 Task: Add Mrm Dhea 50 Mg to the cart.
Action: Mouse moved to (247, 111)
Screenshot: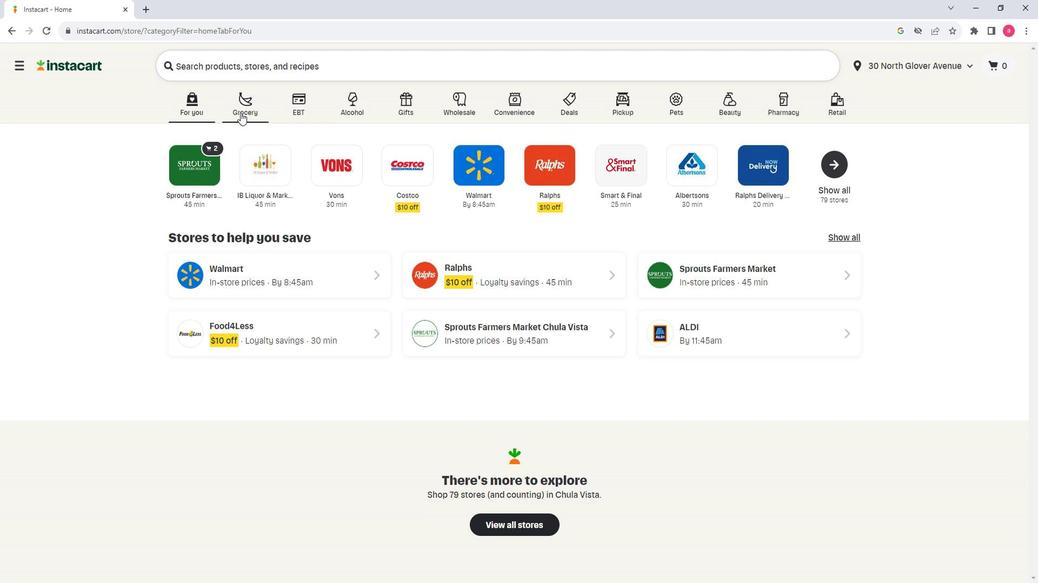 
Action: Mouse pressed left at (247, 111)
Screenshot: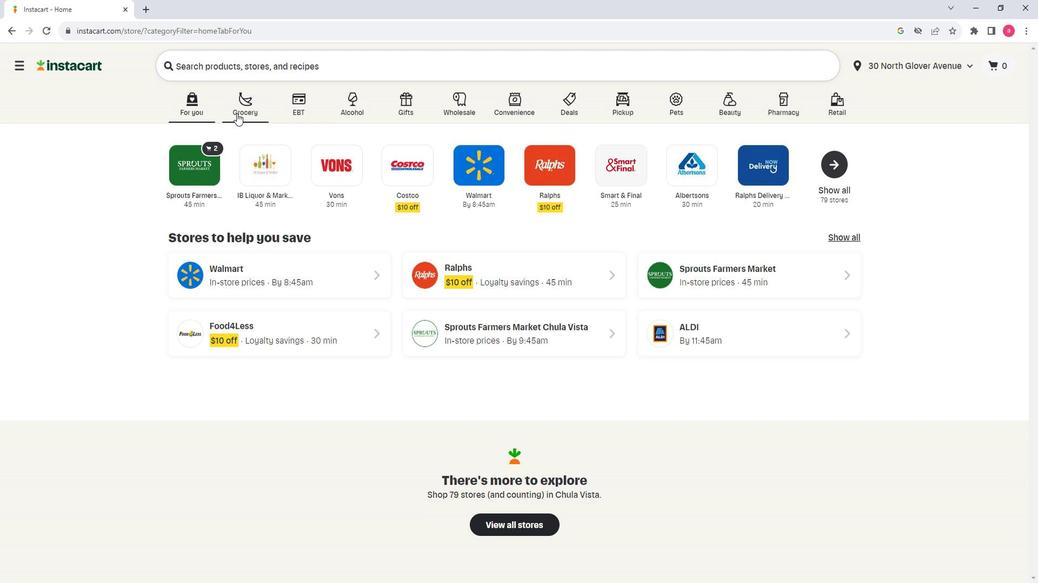 
Action: Mouse moved to (347, 286)
Screenshot: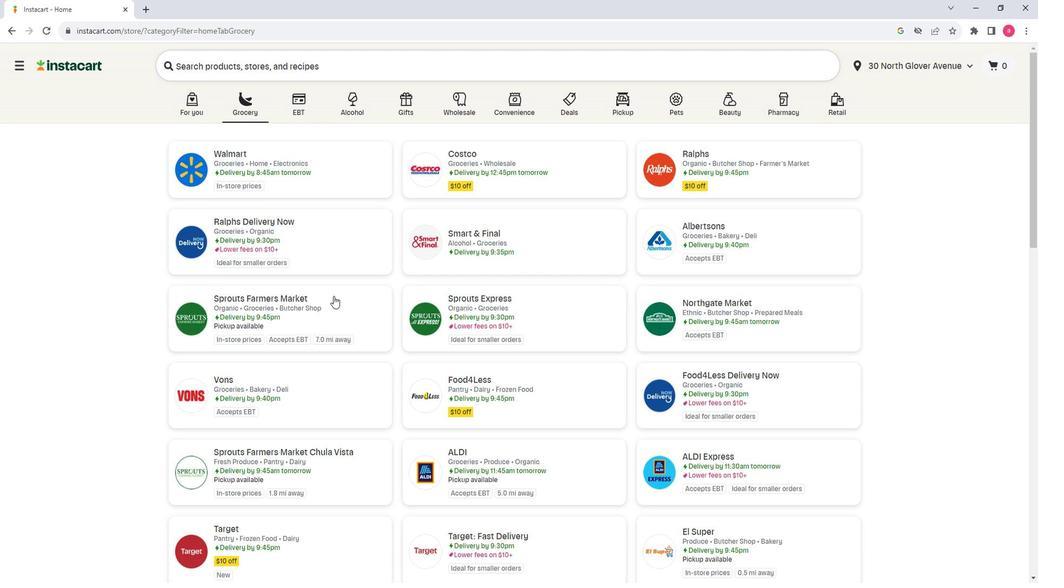 
Action: Mouse pressed left at (347, 286)
Screenshot: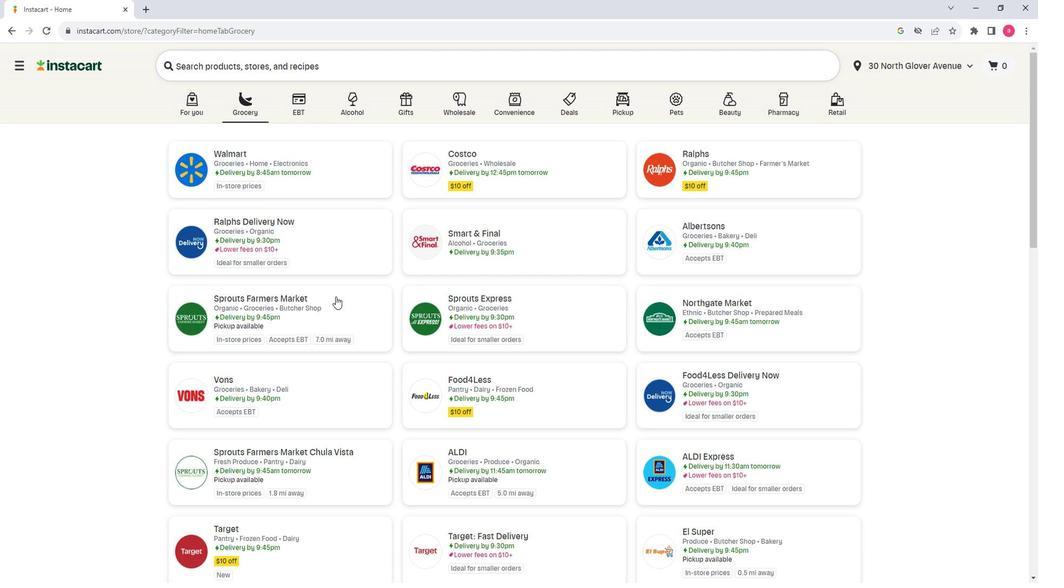 
Action: Mouse moved to (101, 284)
Screenshot: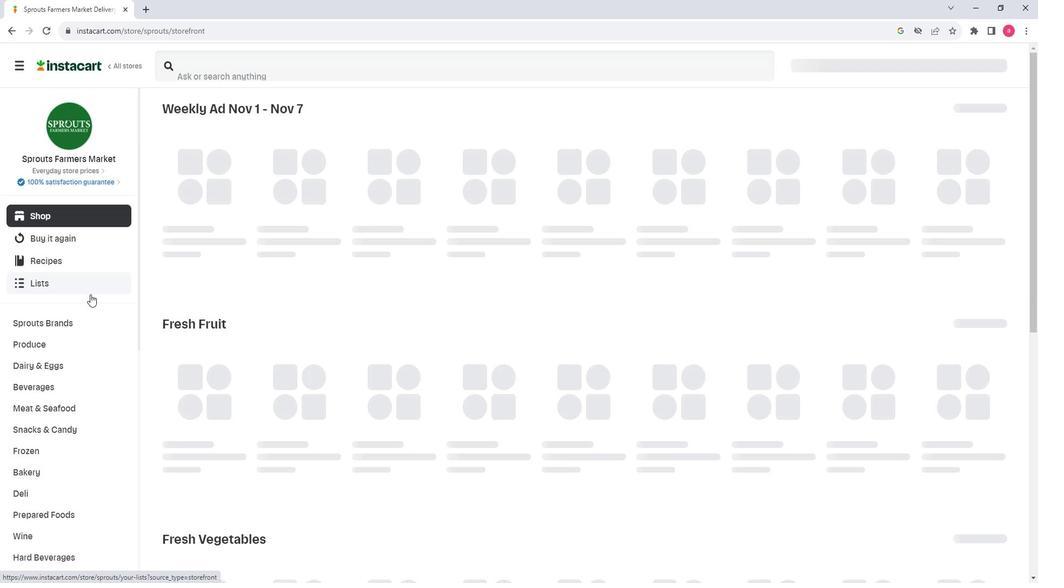 
Action: Mouse scrolled (101, 284) with delta (0, 0)
Screenshot: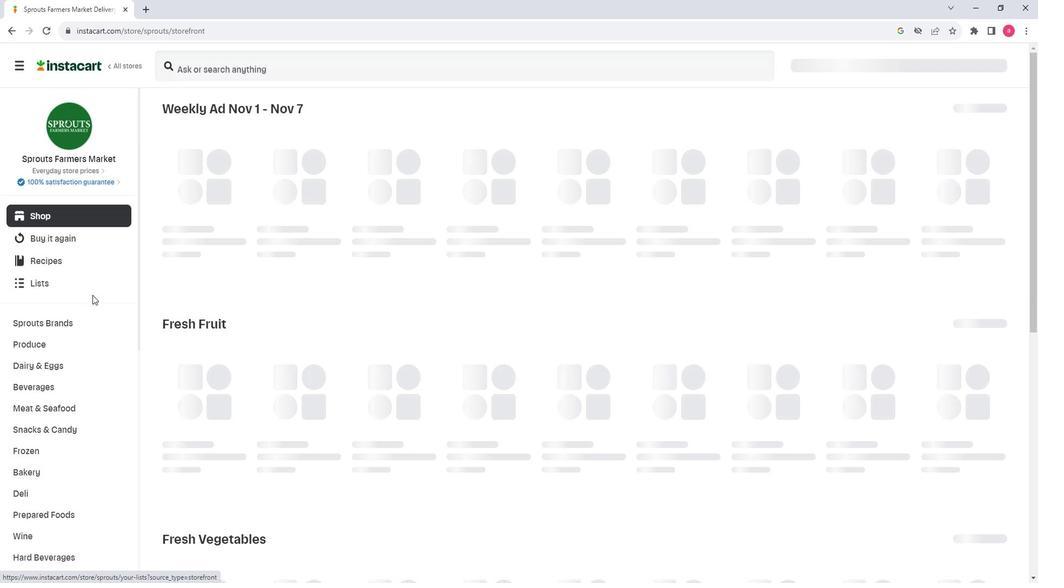 
Action: Mouse scrolled (101, 284) with delta (0, 0)
Screenshot: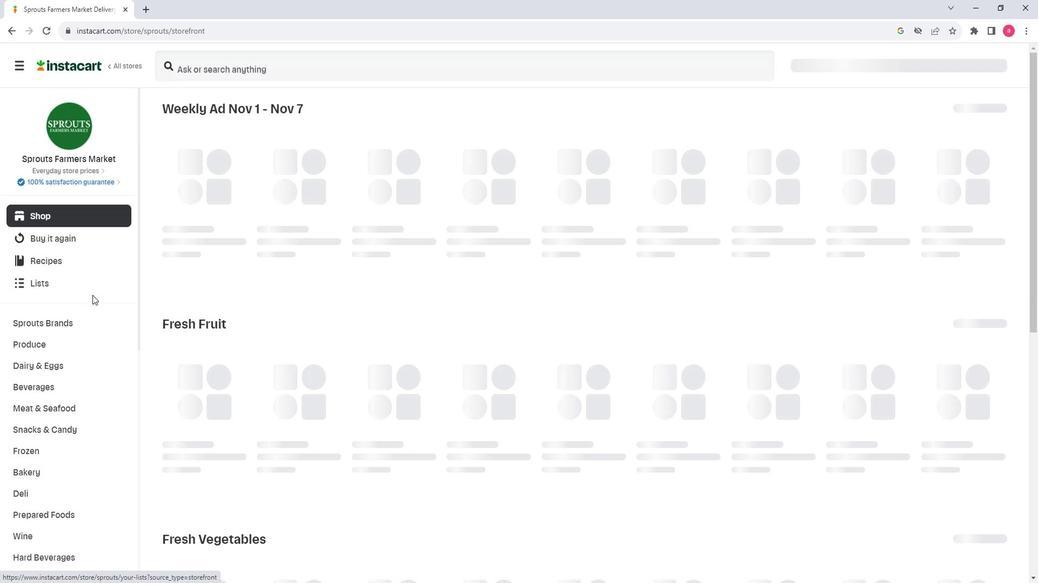 
Action: Mouse scrolled (101, 284) with delta (0, 0)
Screenshot: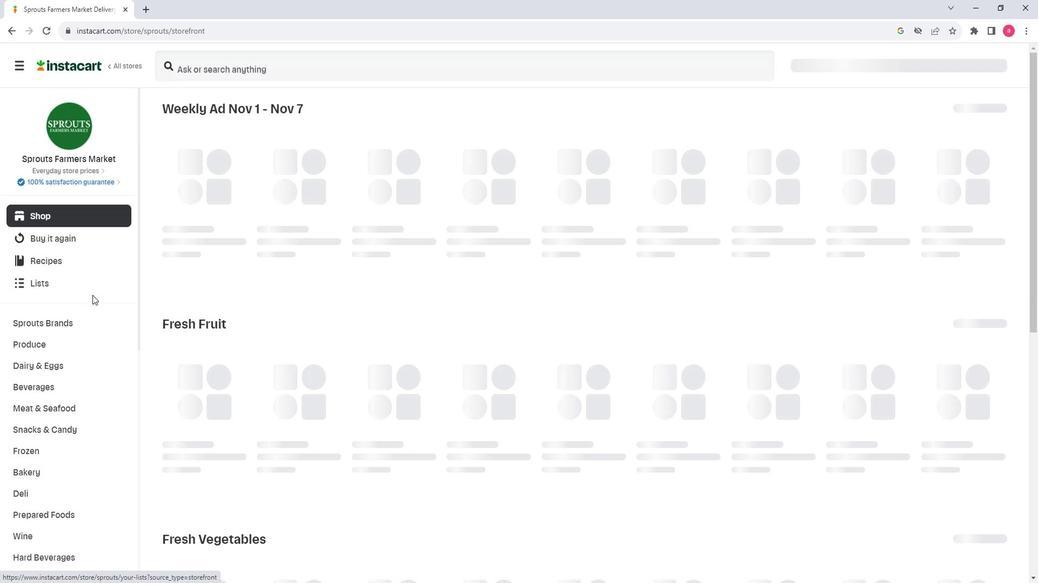 
Action: Mouse scrolled (101, 284) with delta (0, 0)
Screenshot: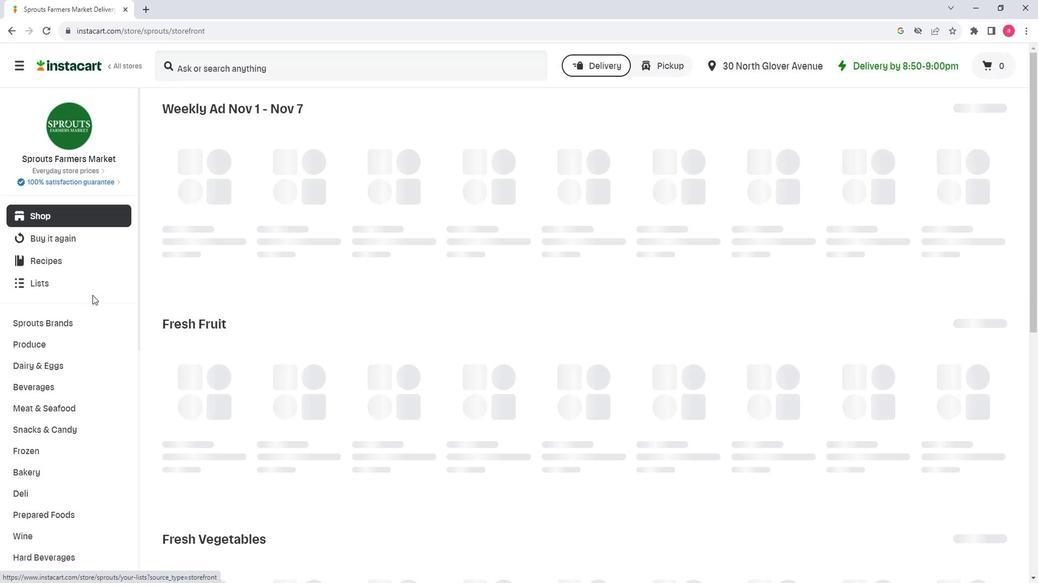
Action: Mouse moved to (100, 395)
Screenshot: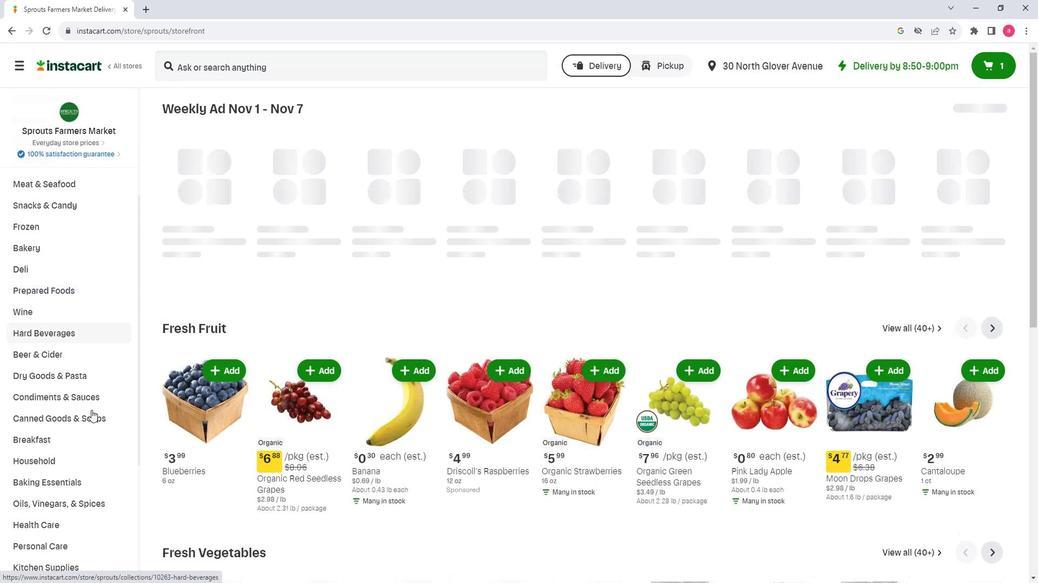 
Action: Mouse scrolled (100, 394) with delta (0, 0)
Screenshot: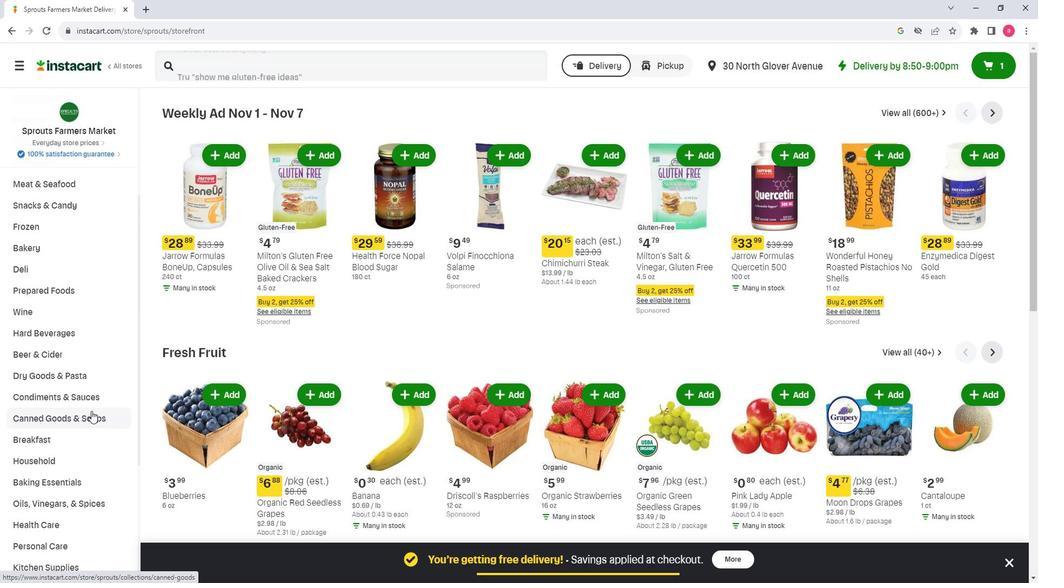 
Action: Mouse moved to (67, 408)
Screenshot: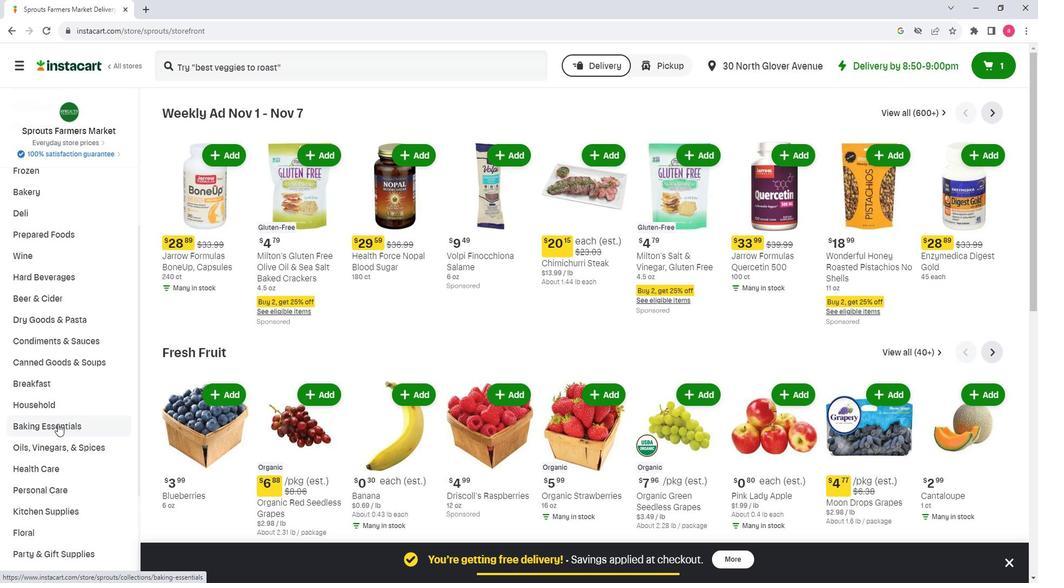 
Action: Mouse scrolled (67, 408) with delta (0, 0)
Screenshot: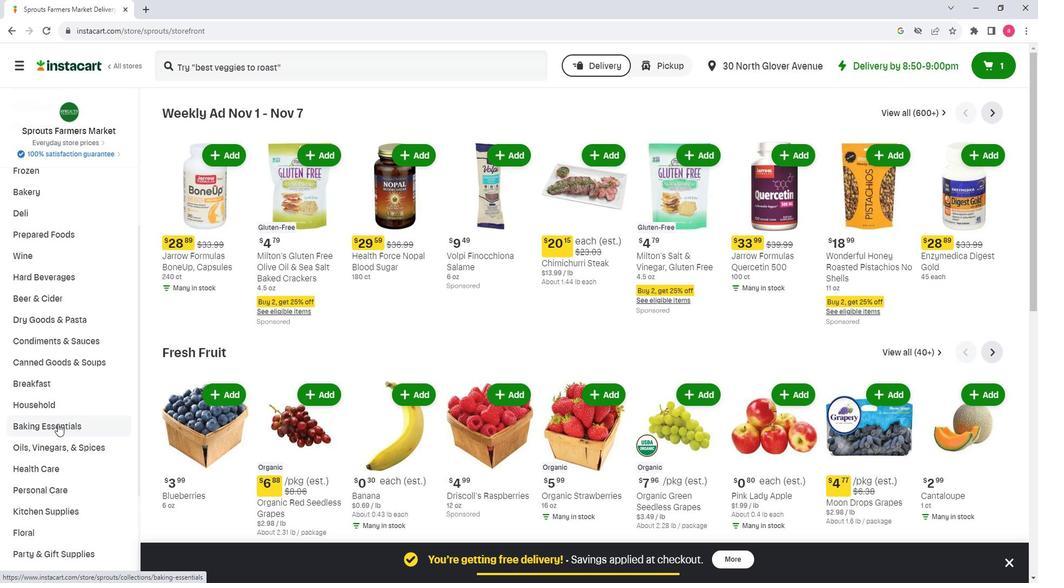 
Action: Mouse moved to (64, 398)
Screenshot: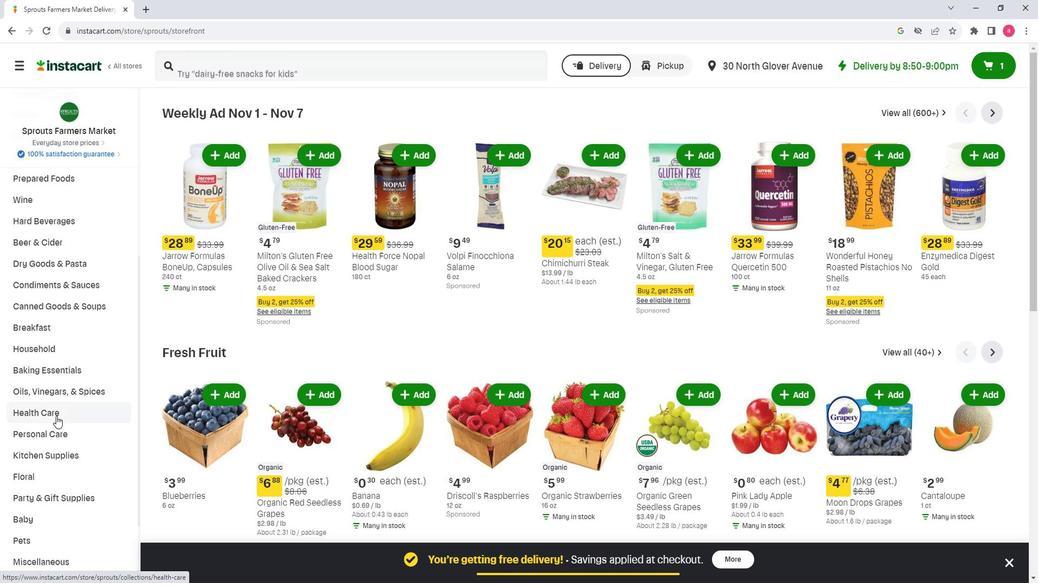 
Action: Mouse pressed left at (64, 398)
Screenshot: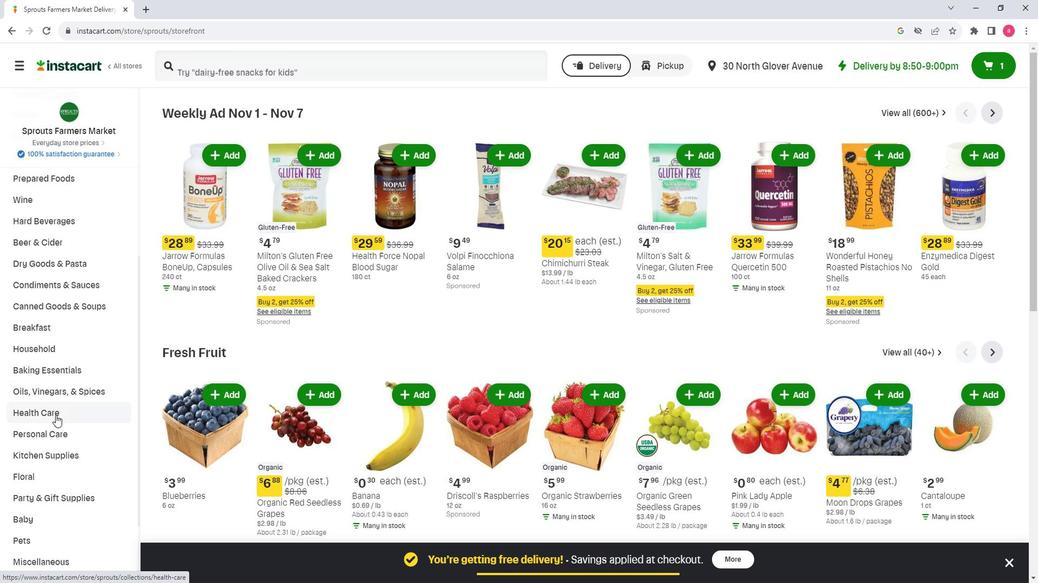 
Action: Mouse moved to (776, 128)
Screenshot: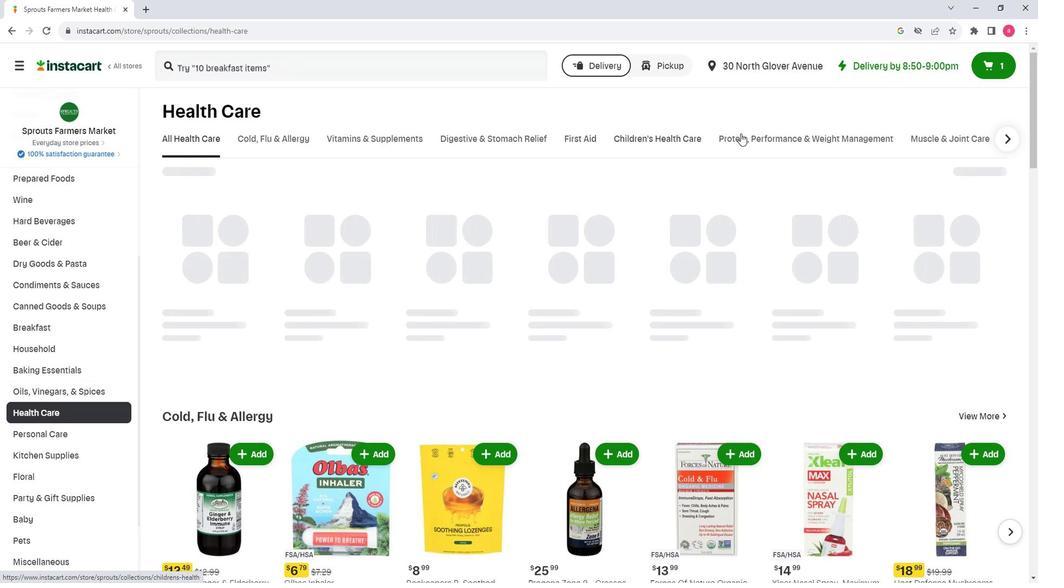 
Action: Mouse pressed left at (776, 128)
Screenshot: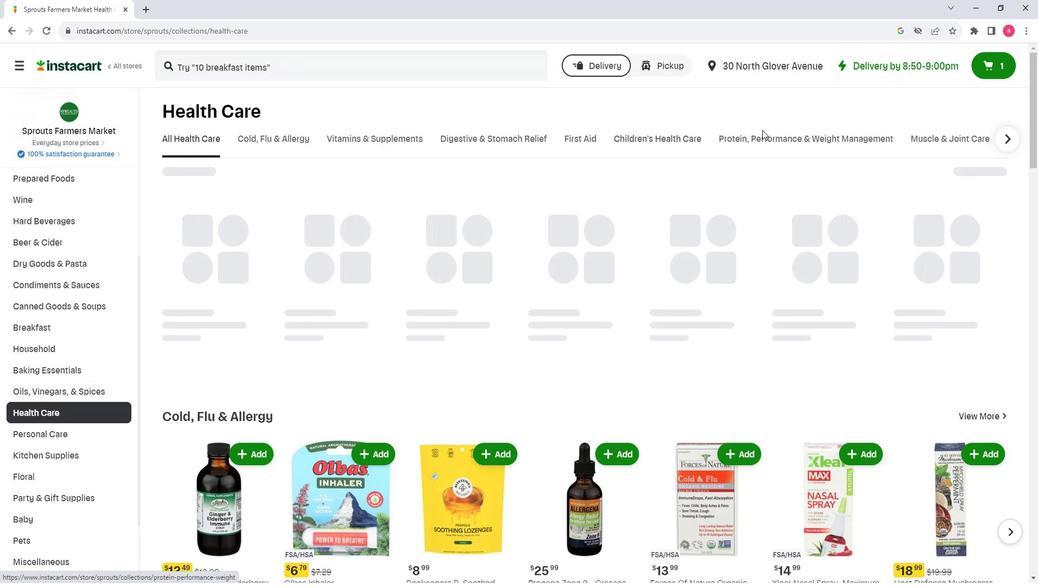 
Action: Mouse moved to (792, 134)
Screenshot: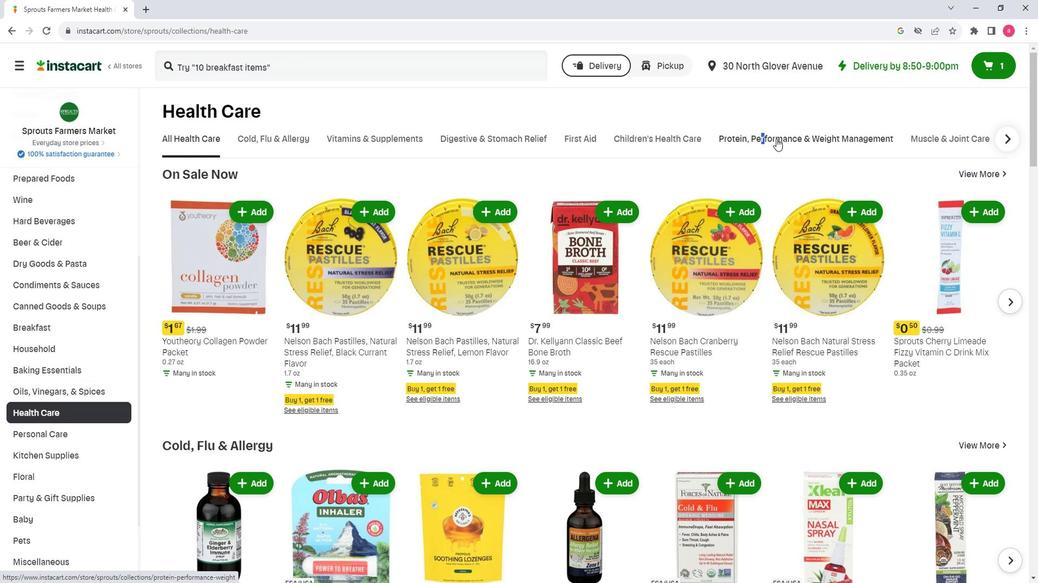 
Action: Mouse pressed left at (792, 134)
Screenshot: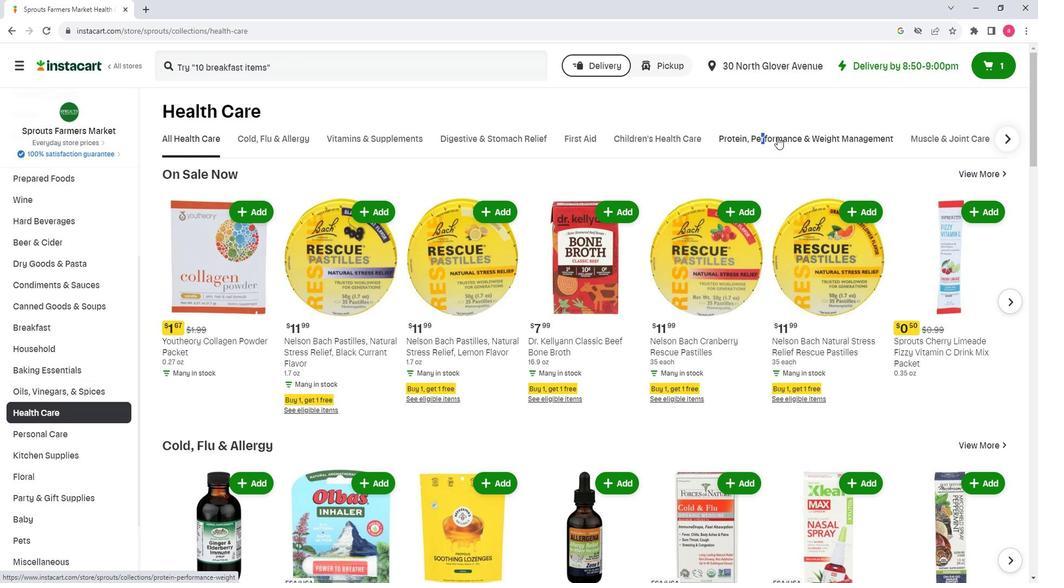 
Action: Mouse moved to (394, 181)
Screenshot: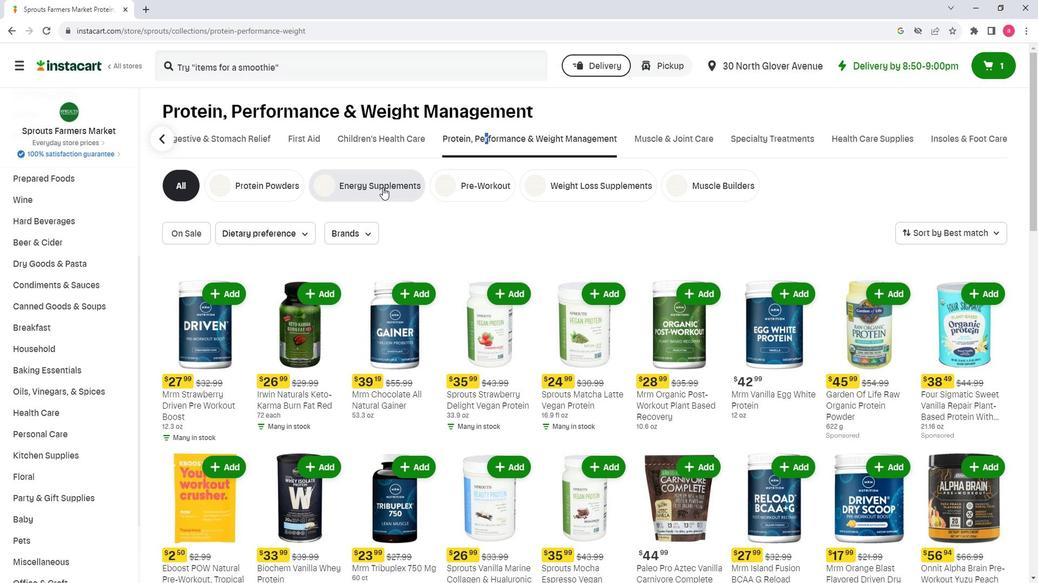 
Action: Mouse pressed left at (394, 181)
Screenshot: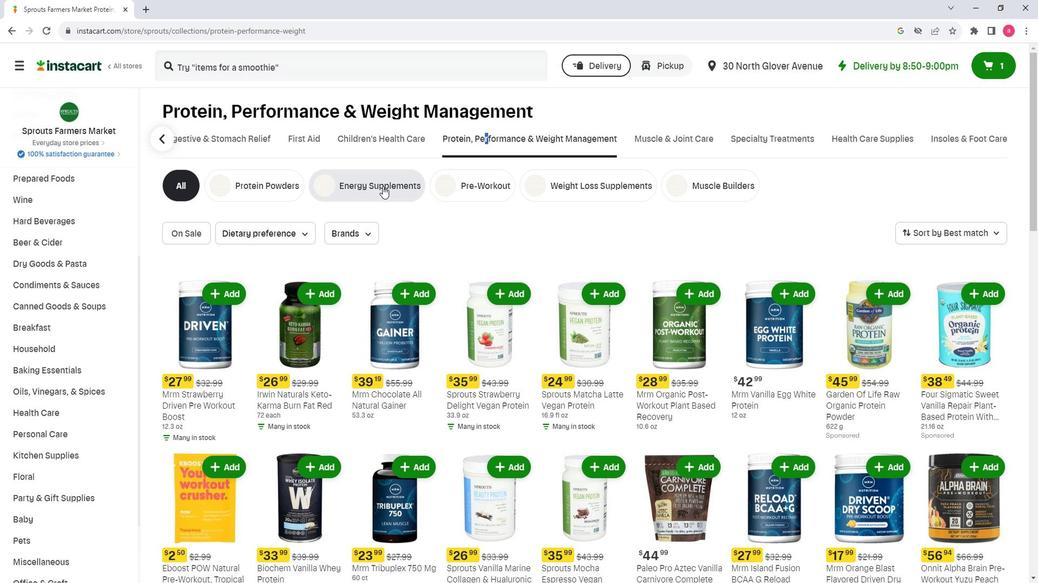 
Action: Mouse moved to (335, 70)
Screenshot: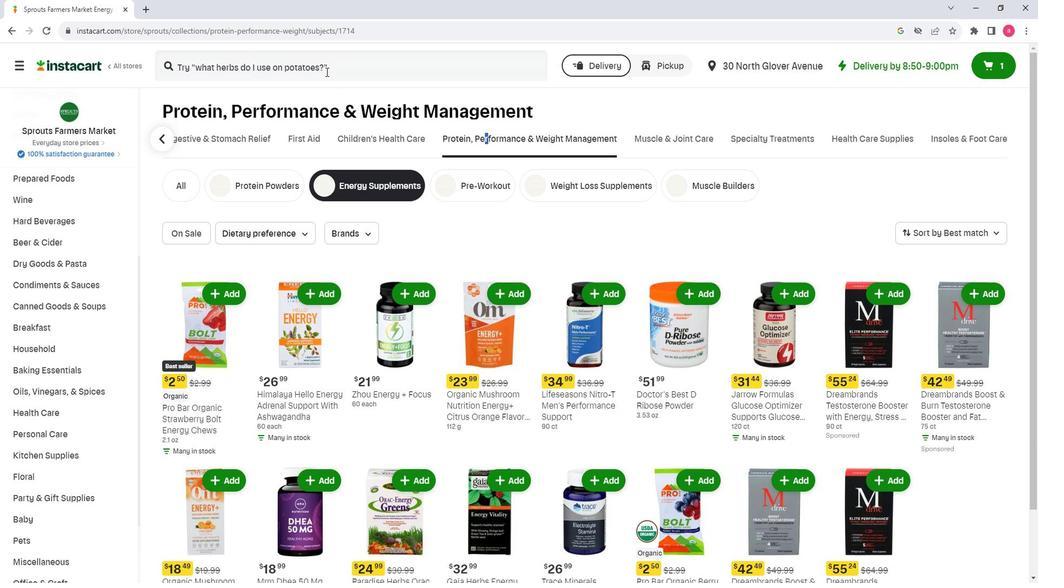 
Action: Mouse pressed left at (335, 70)
Screenshot: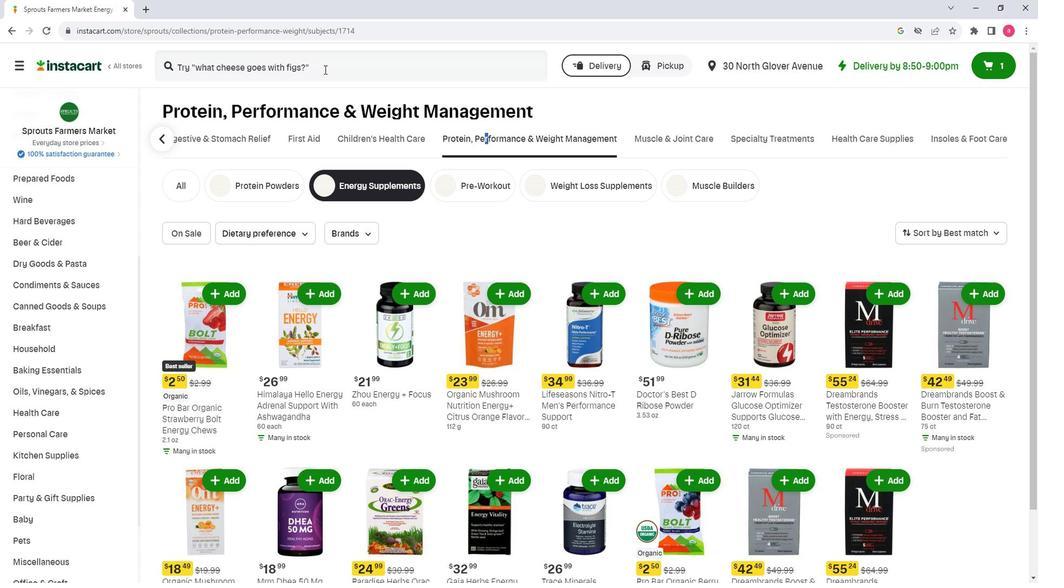 
Action: Key pressed <Key.shift>Mrm<Key.space><Key.shift>Dhea<Key.space>50<Key.space><Key.shift>Mg<Key.enter>
Screenshot: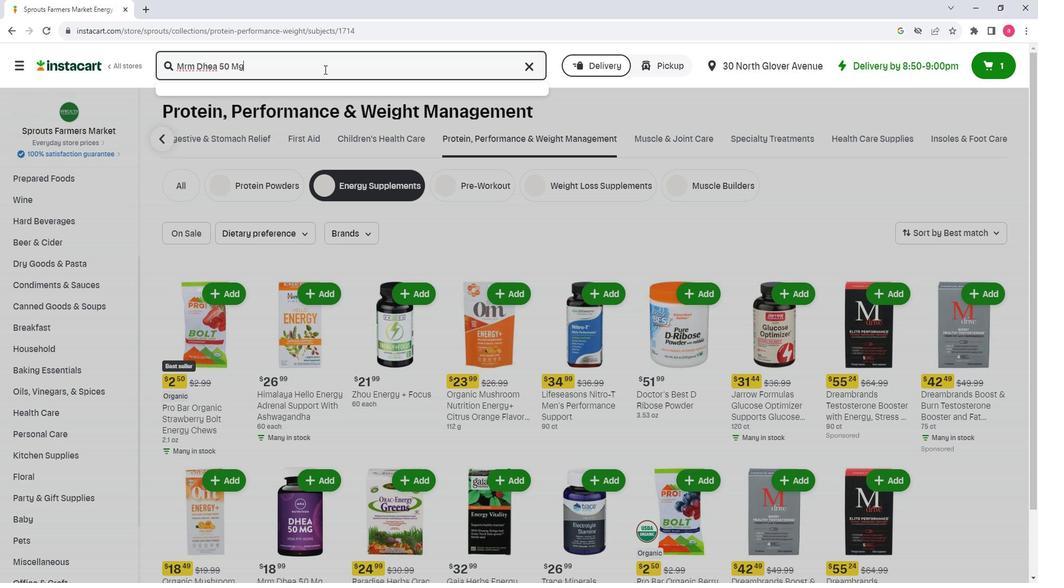 
Action: Mouse moved to (342, 243)
Screenshot: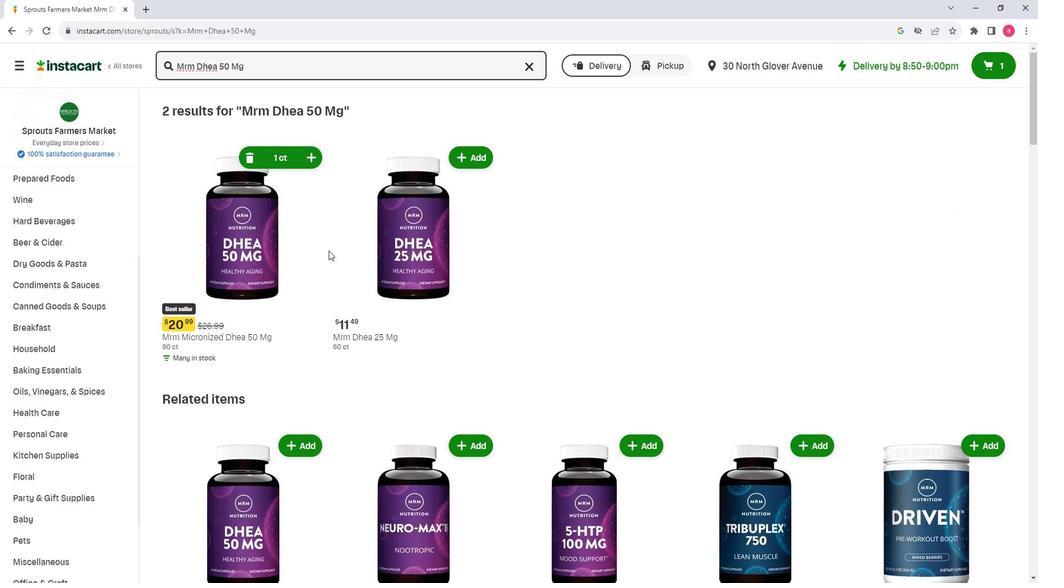 
Action: Mouse scrolled (342, 243) with delta (0, 0)
Screenshot: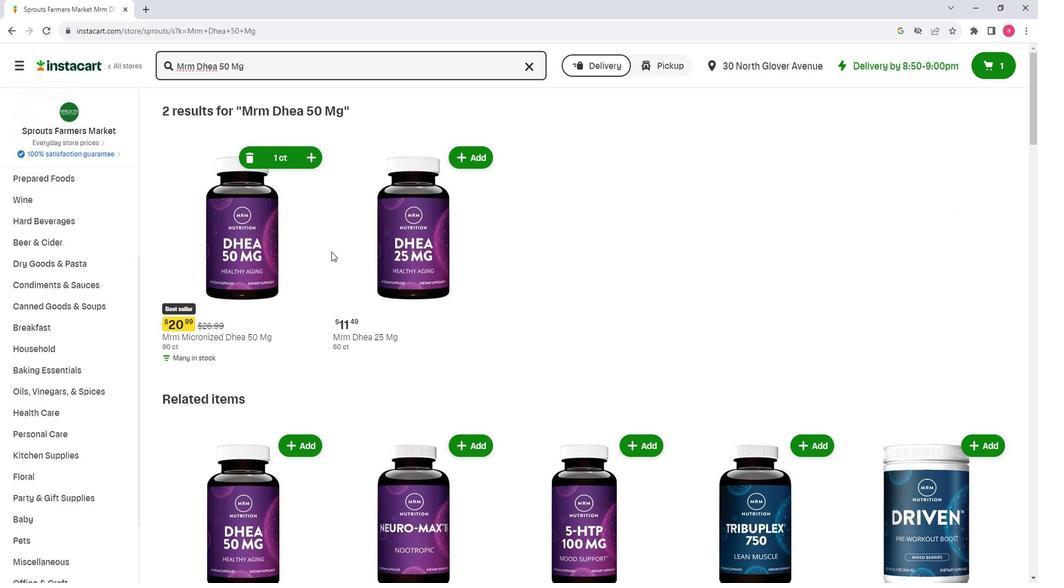 
Action: Mouse scrolled (342, 243) with delta (0, 0)
Screenshot: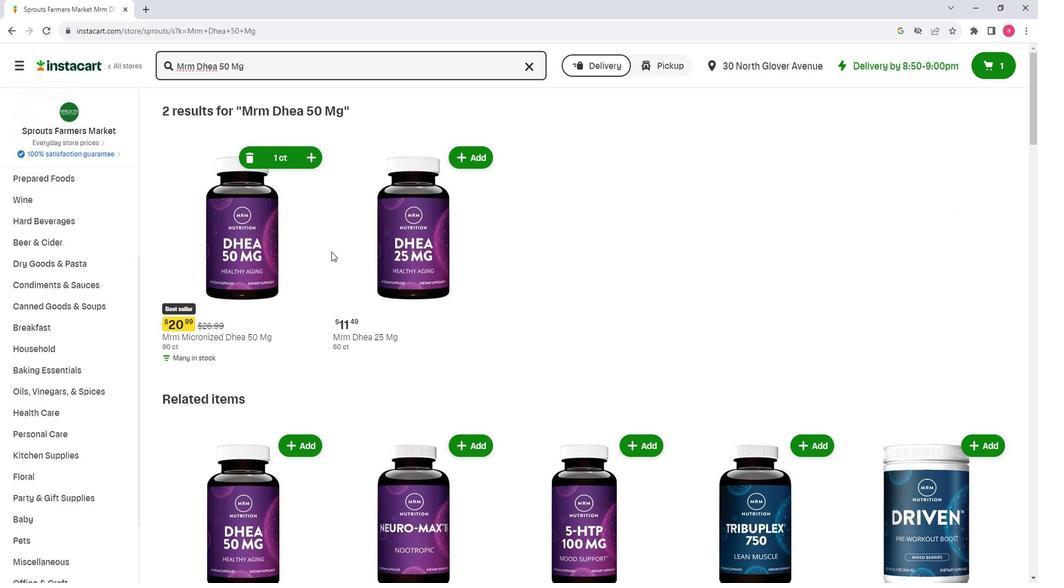 
Action: Mouse scrolled (342, 243) with delta (0, 0)
Screenshot: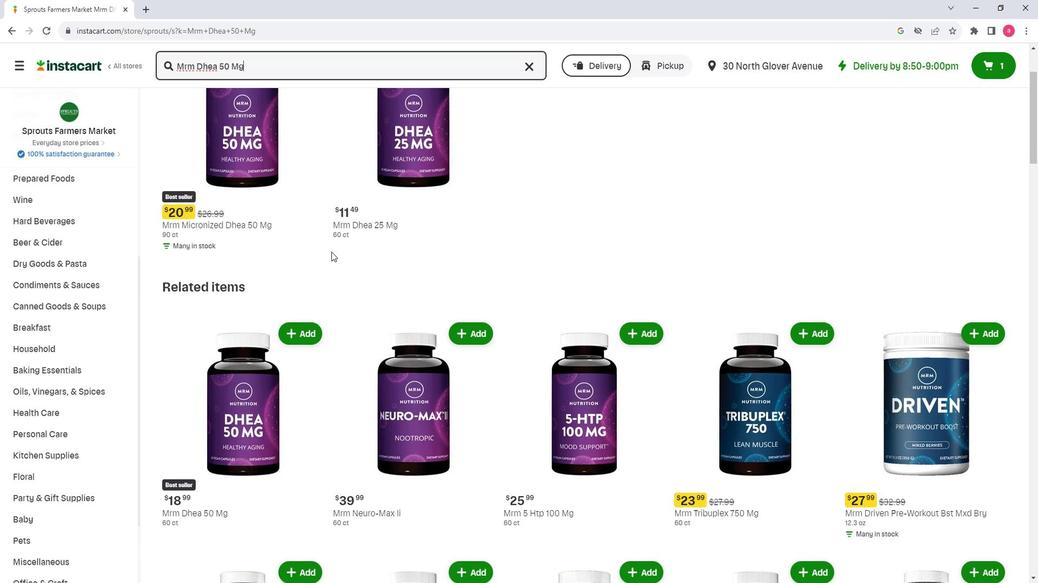 
Action: Mouse scrolled (342, 243) with delta (0, 0)
Screenshot: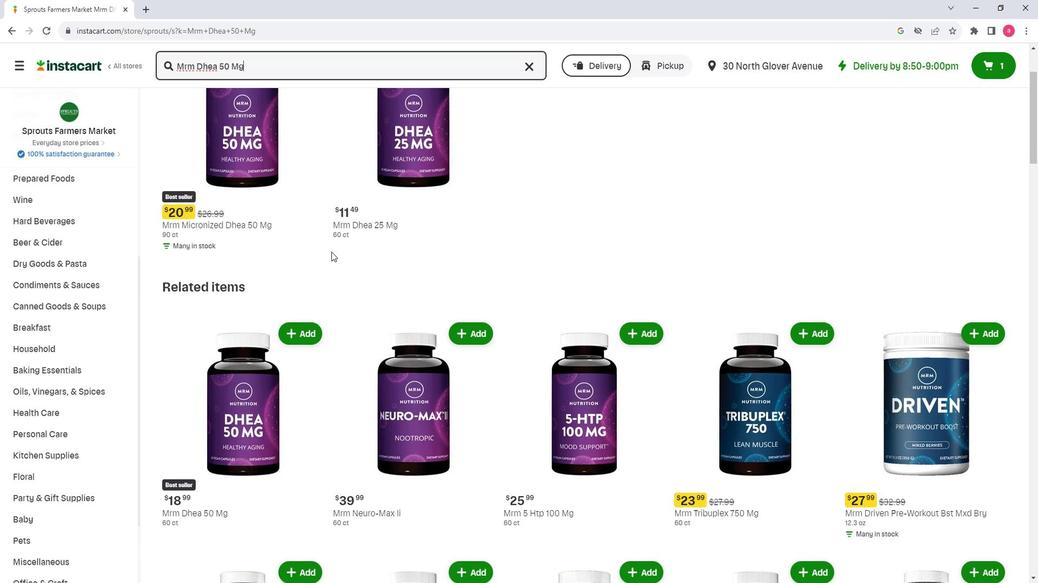 
Action: Mouse moved to (303, 218)
Screenshot: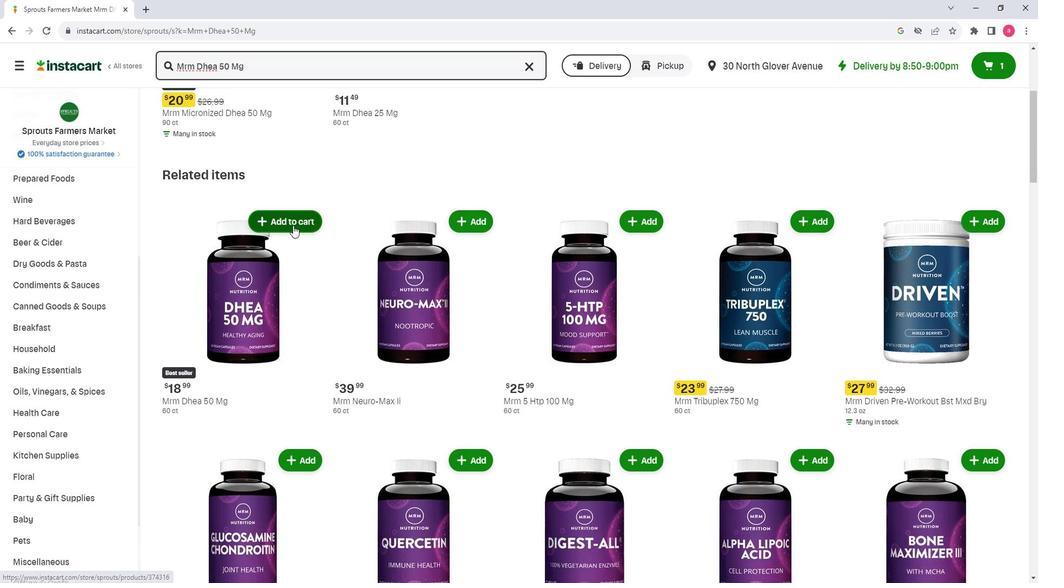 
Action: Mouse pressed left at (303, 218)
Screenshot: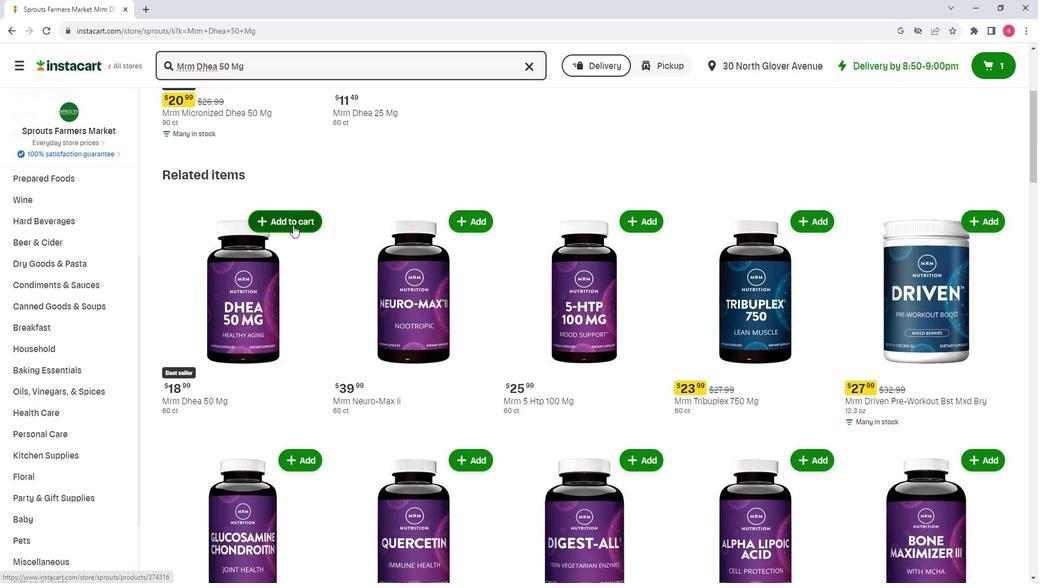 
Action: Mouse moved to (315, 293)
Screenshot: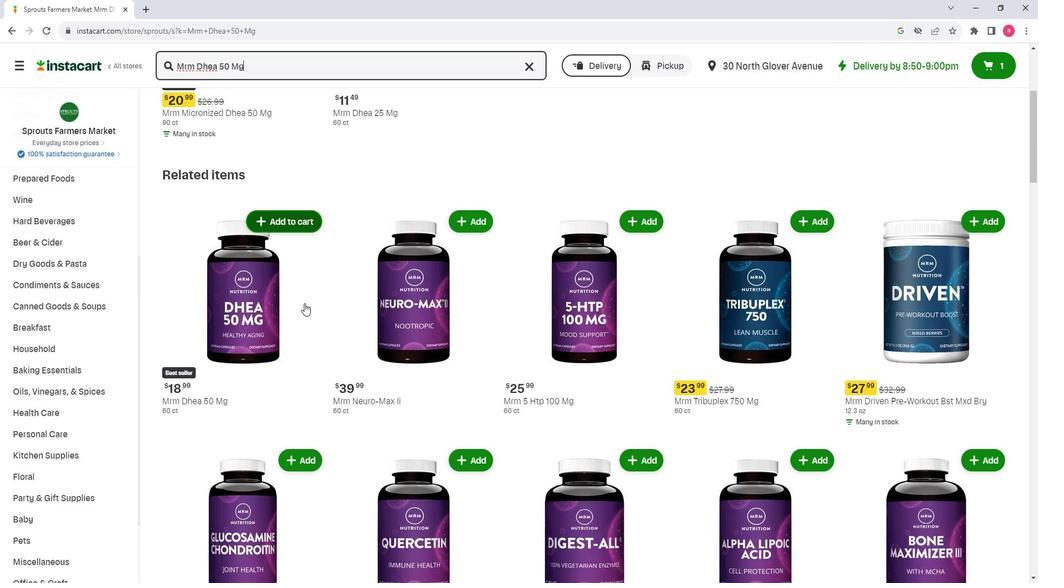 
